 Task: Reply All to email with the signature Evelyn Lewis with the subject 'Request for a review' from softage.1@softage.net with the message 'Please find attached the final version of the budget proposal.'
Action: Mouse moved to (900, 205)
Screenshot: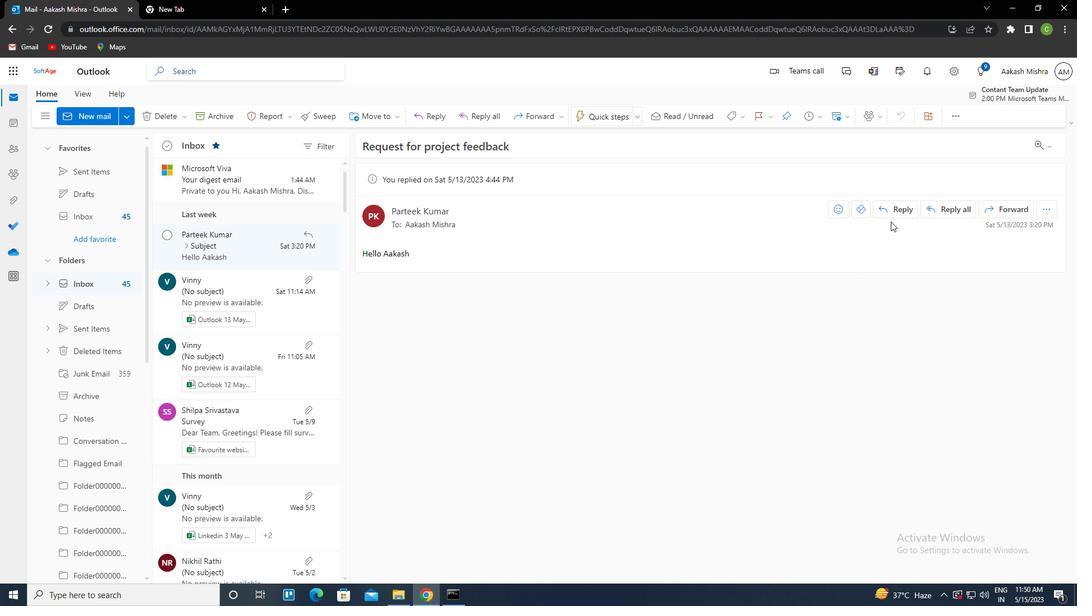 
Action: Mouse pressed left at (900, 205)
Screenshot: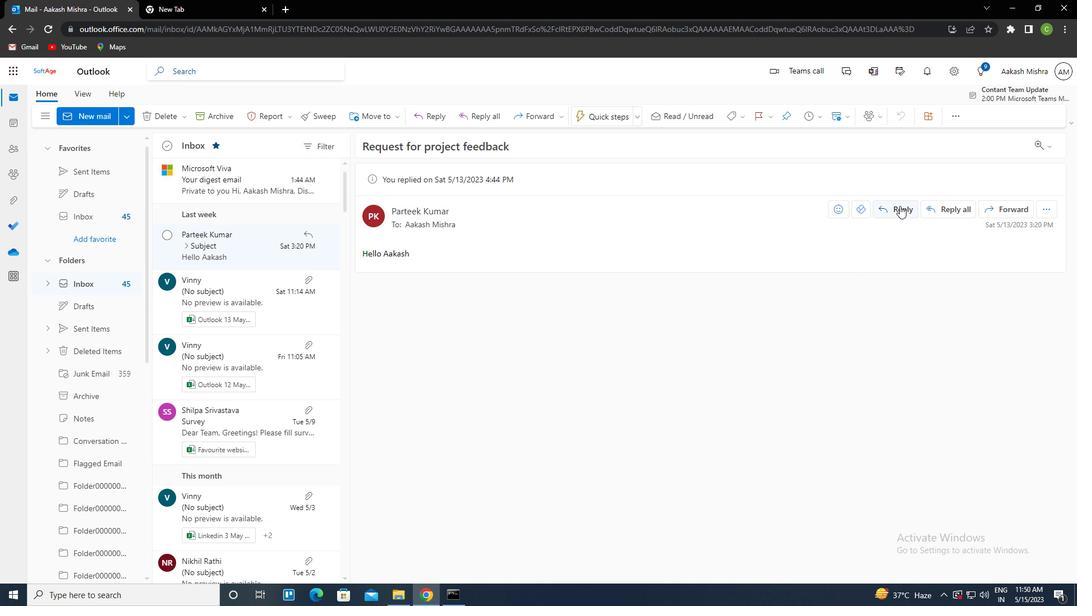 
Action: Mouse moved to (731, 114)
Screenshot: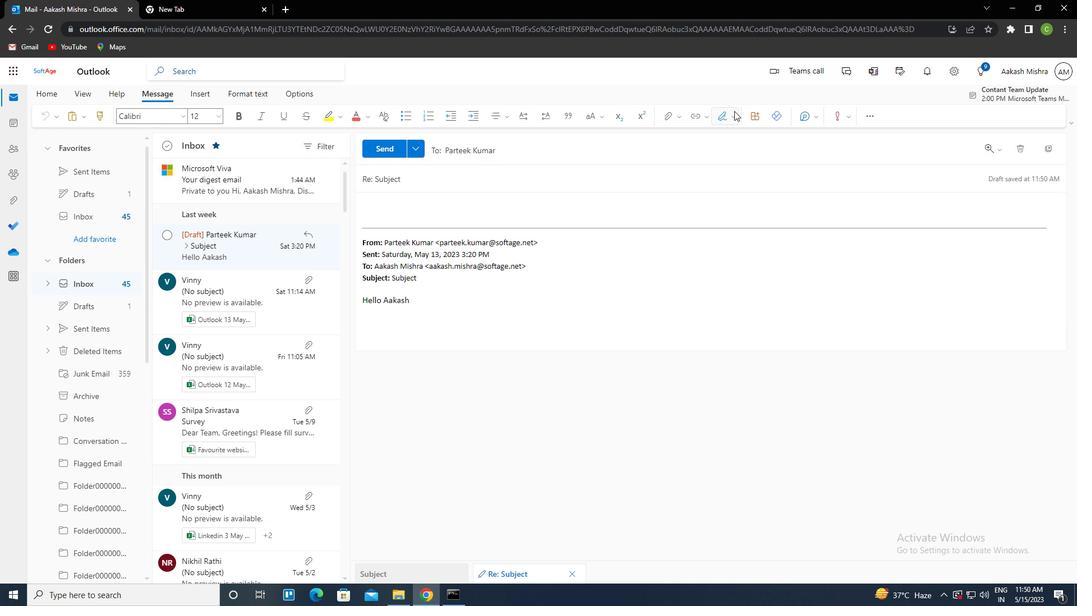 
Action: Mouse pressed left at (731, 114)
Screenshot: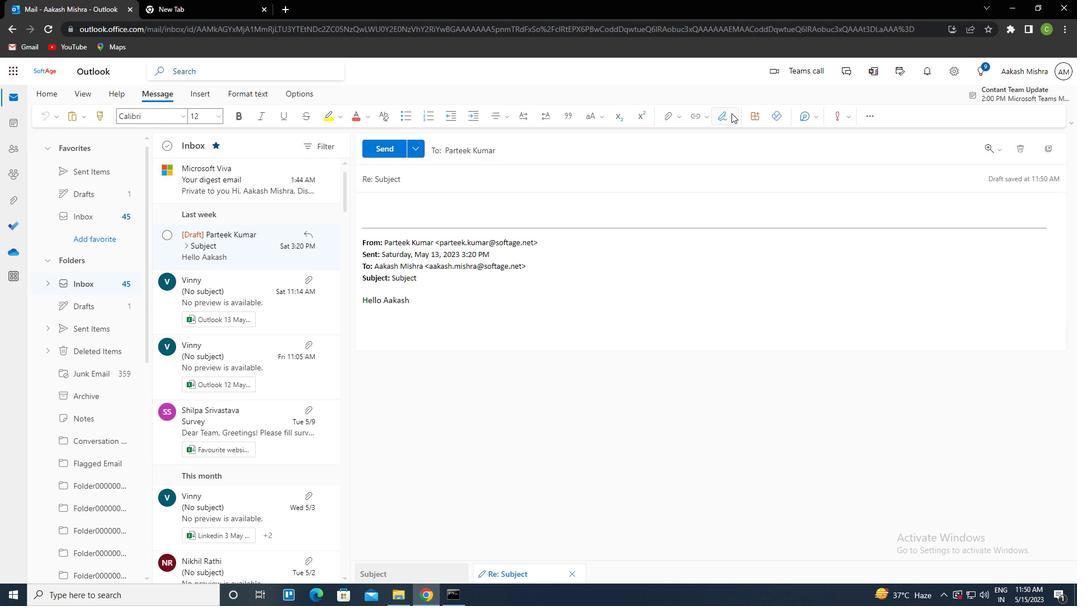 
Action: Mouse moved to (714, 158)
Screenshot: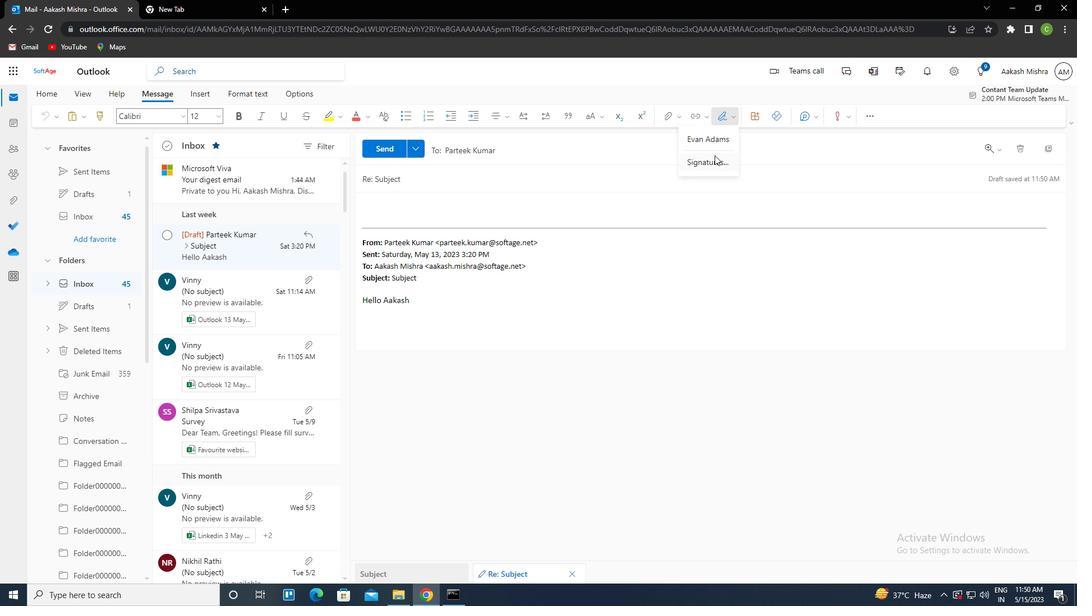 
Action: Mouse pressed left at (714, 158)
Screenshot: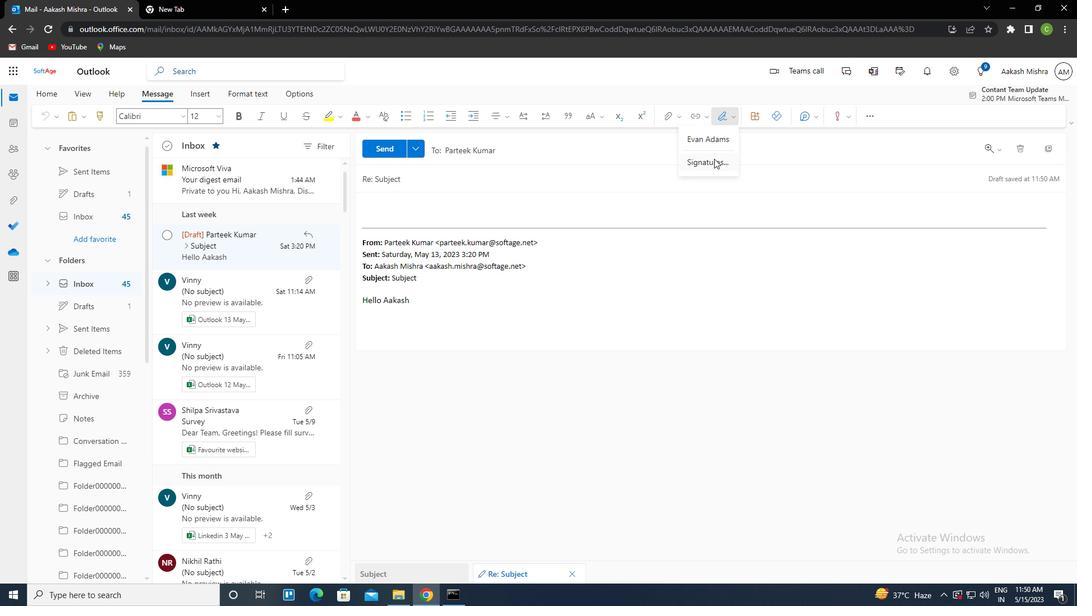 
Action: Mouse moved to (771, 204)
Screenshot: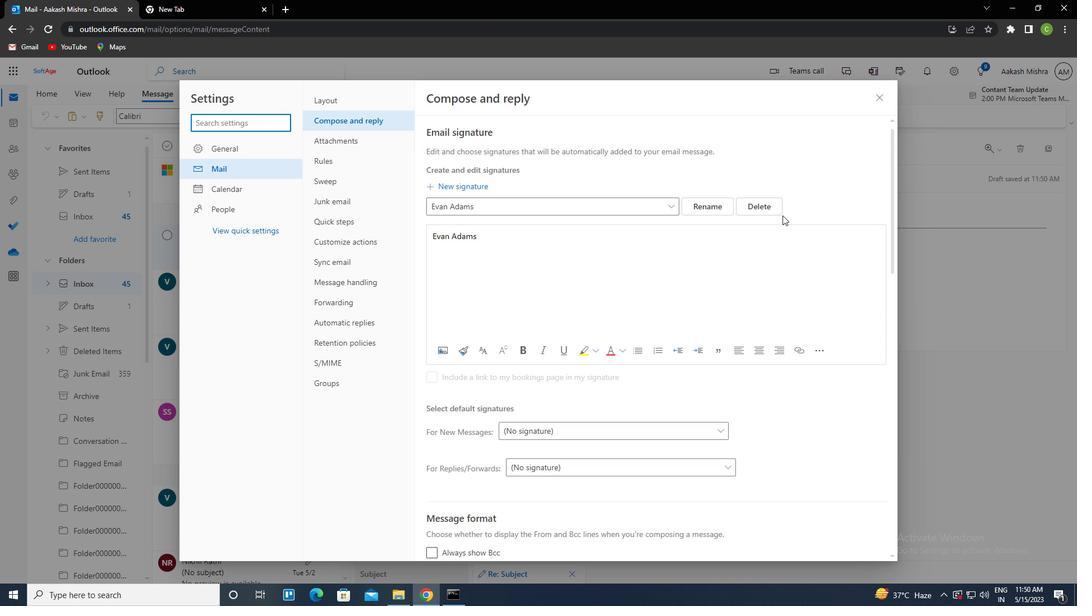 
Action: Mouse pressed left at (771, 204)
Screenshot: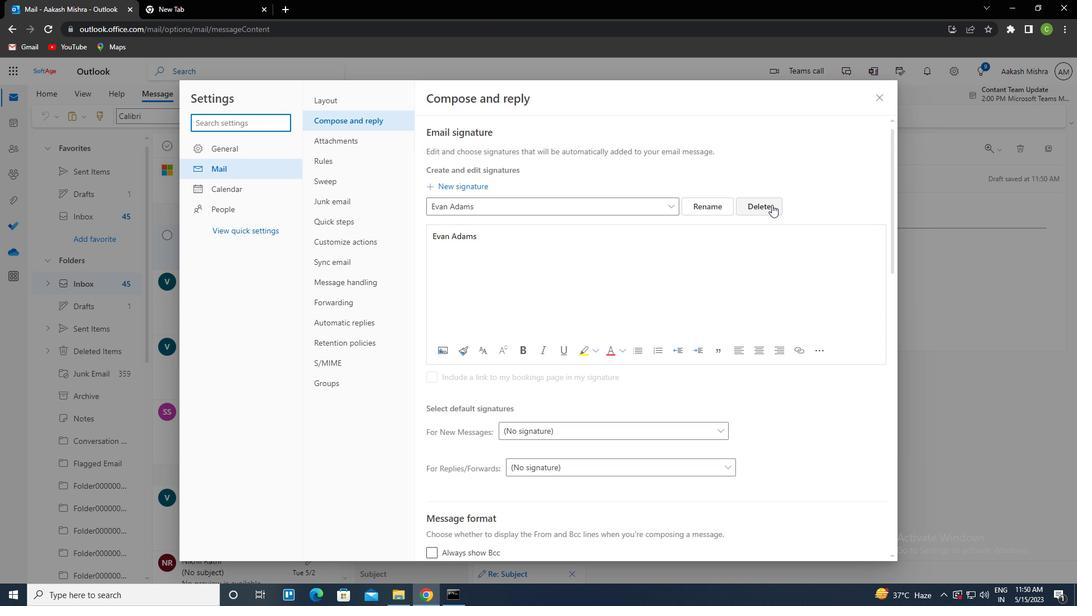
Action: Mouse moved to (539, 212)
Screenshot: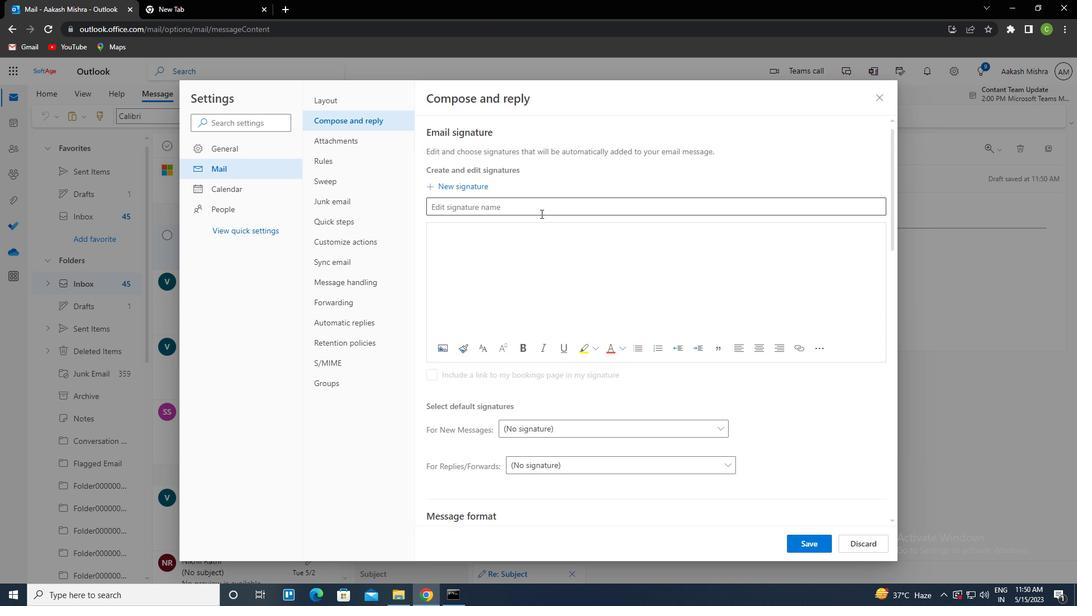 
Action: Mouse pressed left at (539, 212)
Screenshot: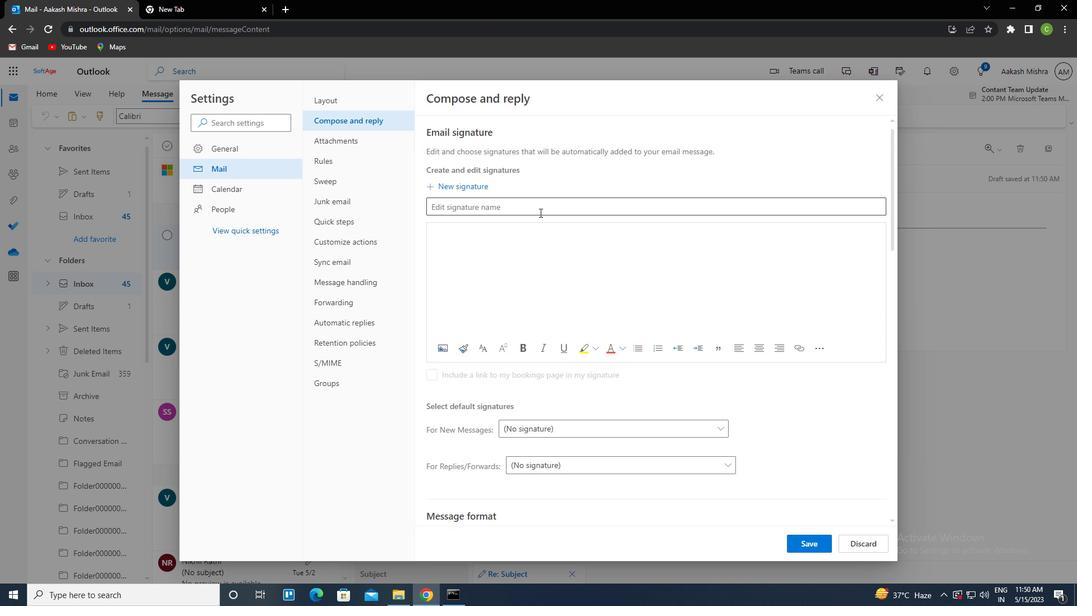 
Action: Key pressed <Key.caps_lock>e<Key.caps_lock>velyn<Key.space><Key.caps_lock>l<Key.caps_lock>ewis<Key.tab><Key.caps_lock>e<Key.caps_lock>velyn<Key.space><Key.caps_lock>l<Key.caps_lock>ewis
Screenshot: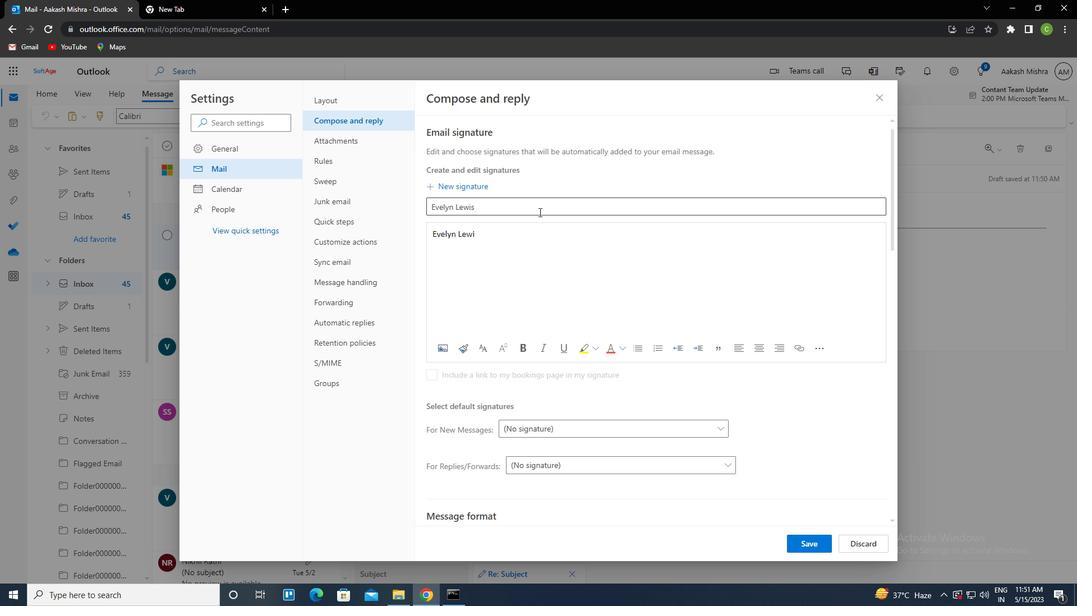 
Action: Mouse moved to (822, 550)
Screenshot: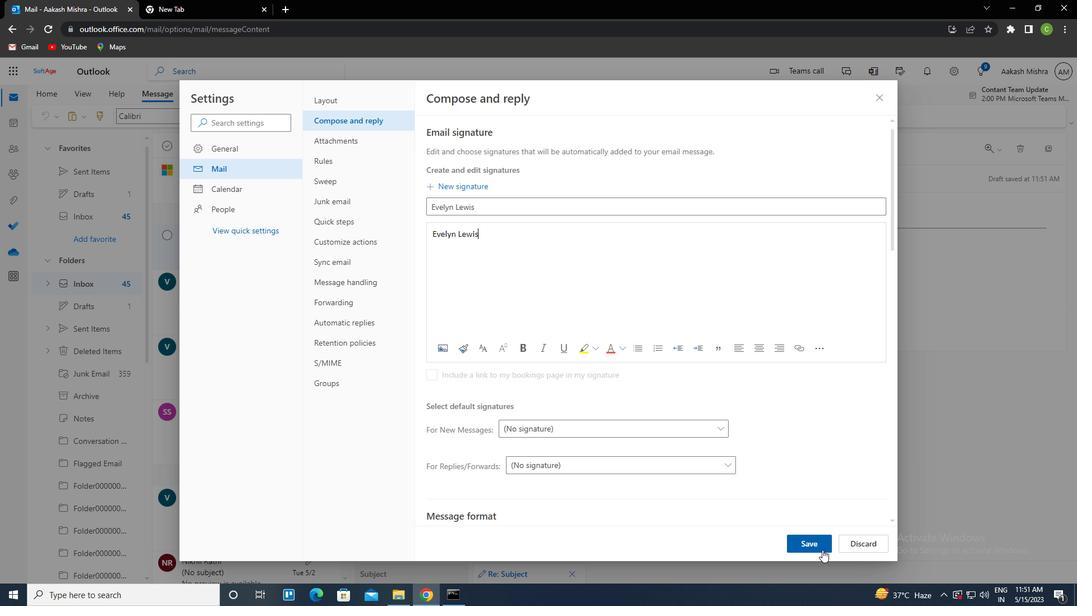 
Action: Mouse pressed left at (822, 550)
Screenshot: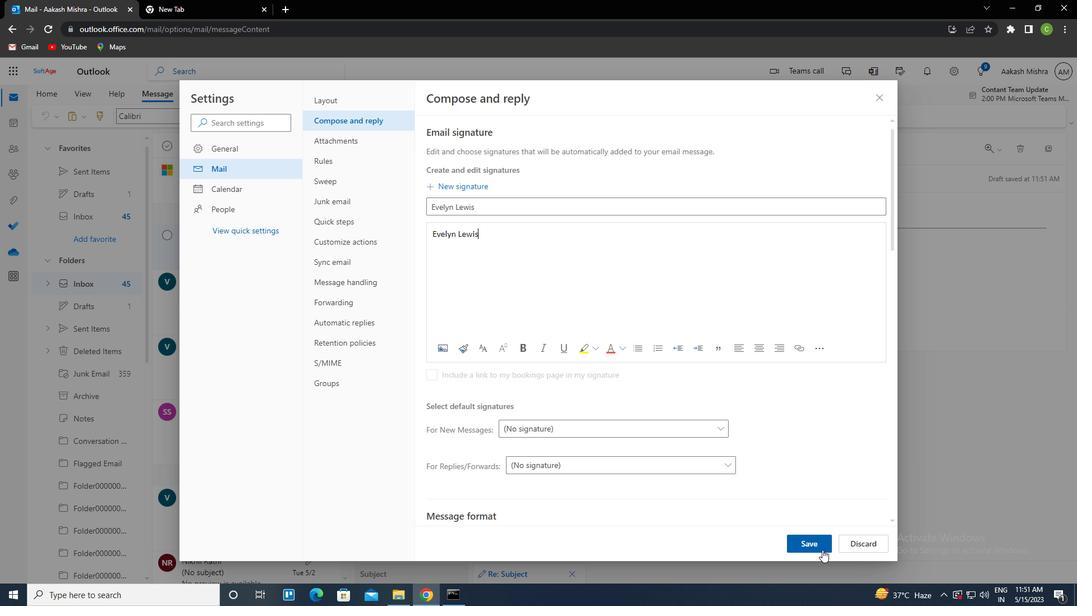 
Action: Mouse moved to (882, 97)
Screenshot: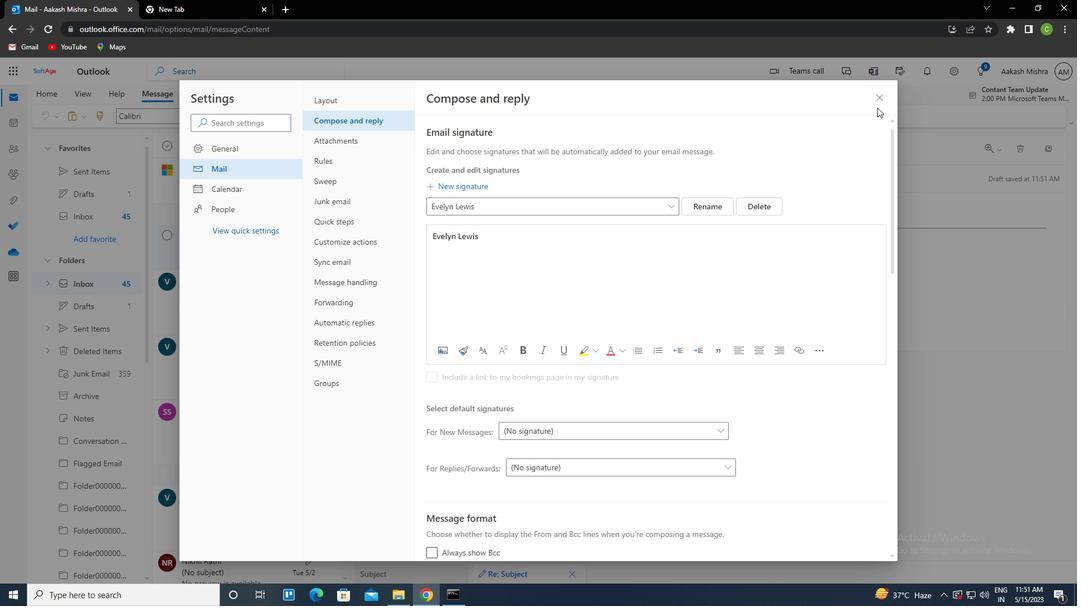 
Action: Mouse pressed left at (882, 97)
Screenshot: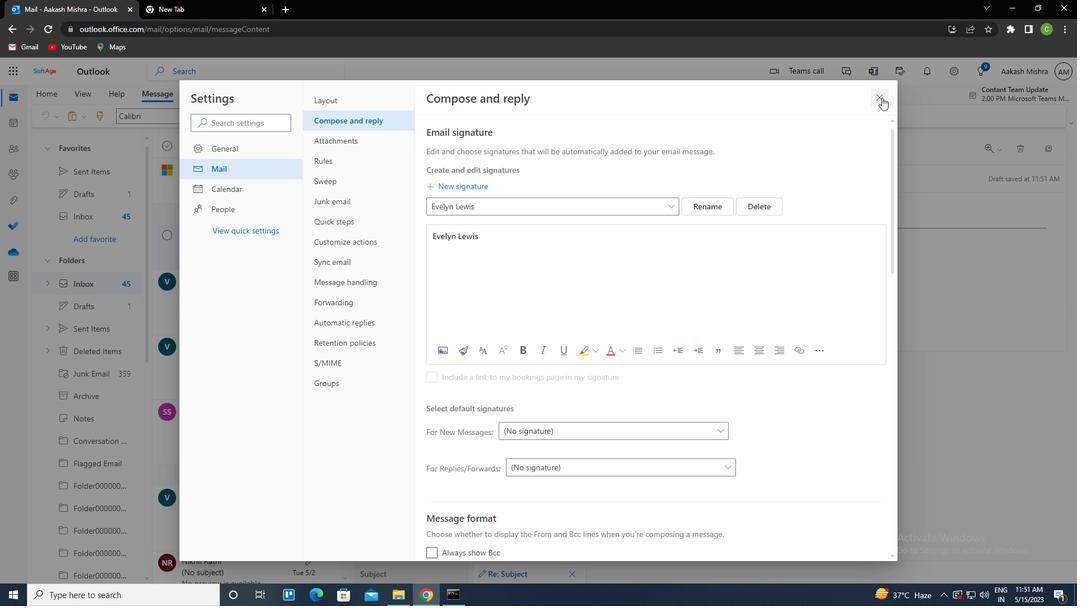 
Action: Mouse moved to (724, 118)
Screenshot: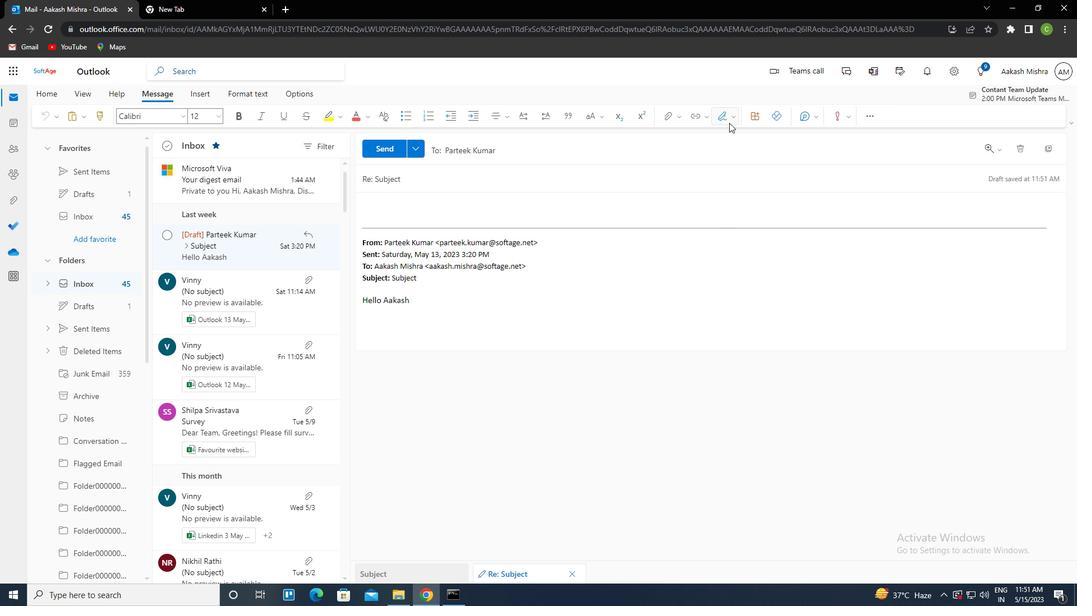 
Action: Mouse pressed left at (724, 118)
Screenshot: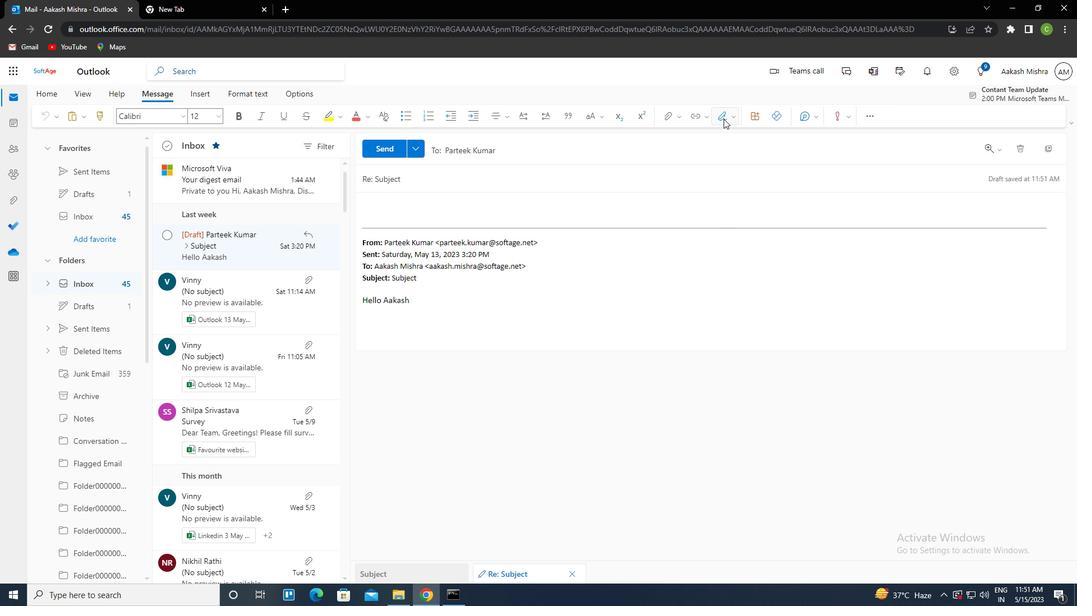 
Action: Mouse moved to (709, 139)
Screenshot: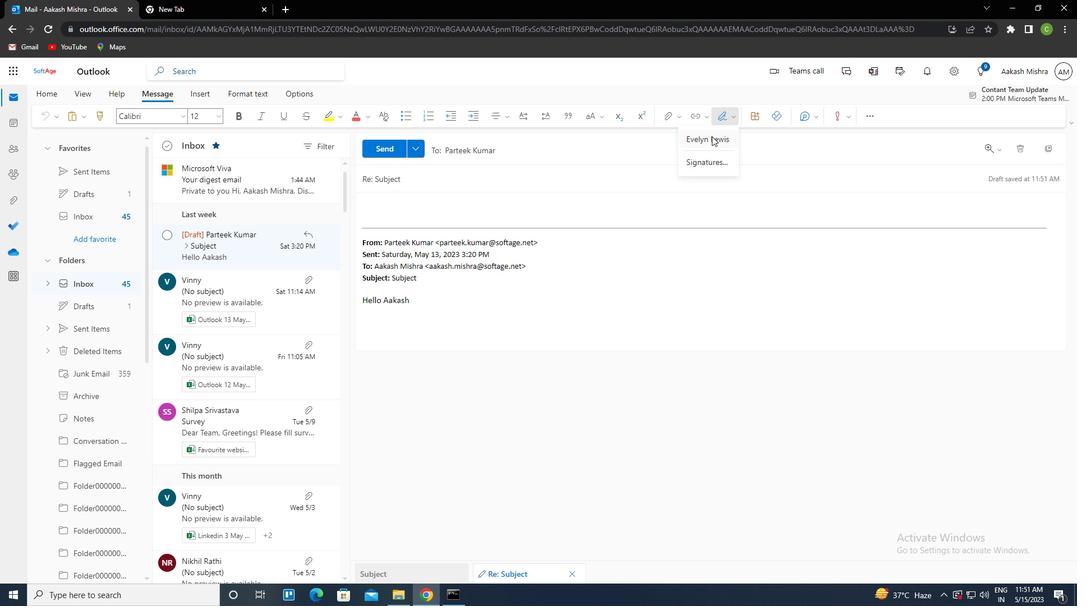 
Action: Mouse pressed left at (709, 139)
Screenshot: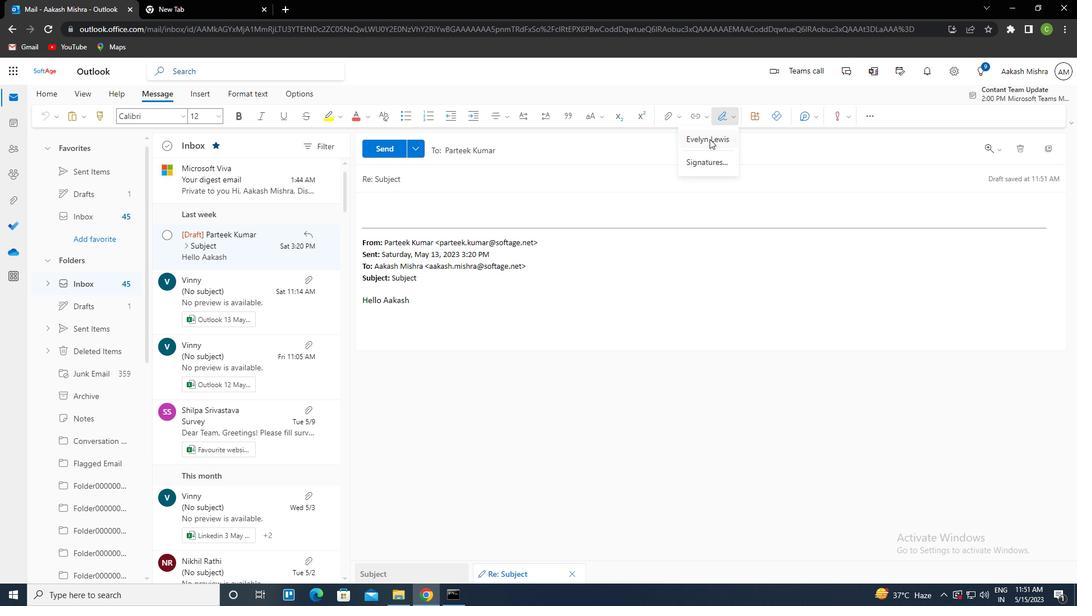 
Action: Mouse moved to (450, 179)
Screenshot: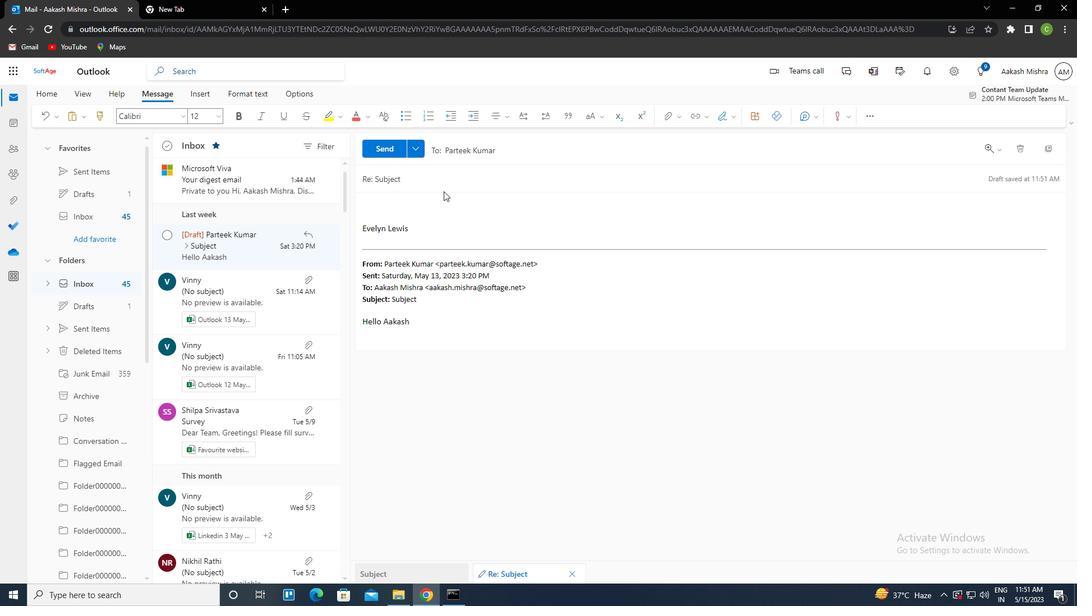 
Action: Mouse pressed left at (450, 179)
Screenshot: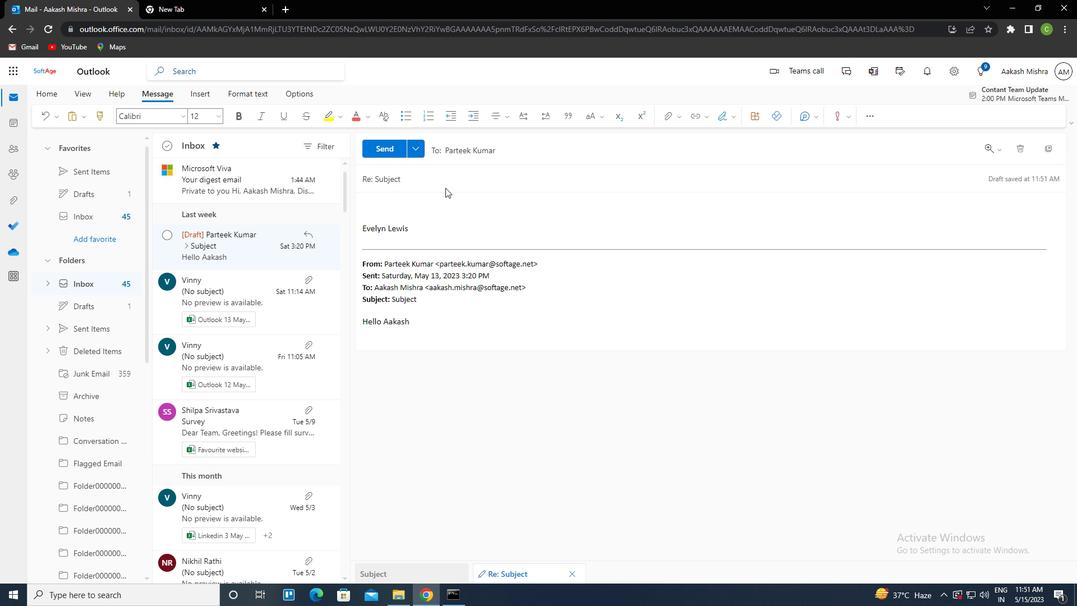 
Action: Key pressed <Key.shift><Key.left><Key.delete><Key.caps_lock>ctrl+R<Key.caps_lock>EQUEST<Key.space>FOR<Key.space>A<Key.space>REVIEW<Key.tab><Key.caps_lock>P<Key.caps_lock>LRAS<Key.backspace><Key.backspace><Key.backspace>EASE<Key.space>FIND<Key.space>ATTACHED<Key.space>THE<Key.space>FINAL<Key.space>VERSION<Key.space>OF<Key.space>THE<Key.space>BUDGET<Key.space>PROPOSAL
Screenshot: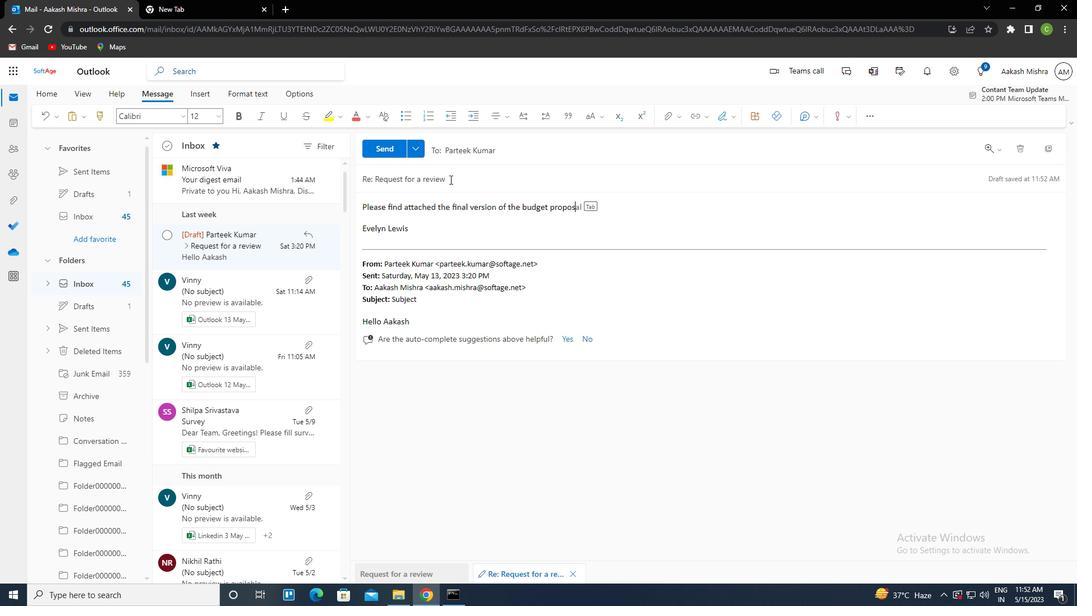 
Action: Mouse moved to (383, 156)
Screenshot: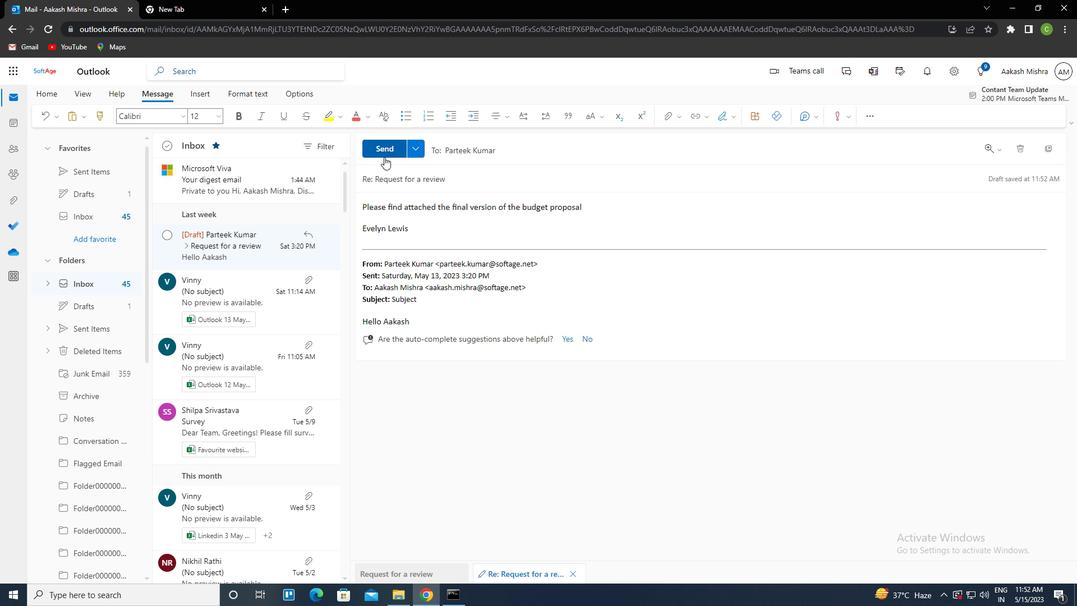 
Action: Mouse pressed left at (383, 156)
Screenshot: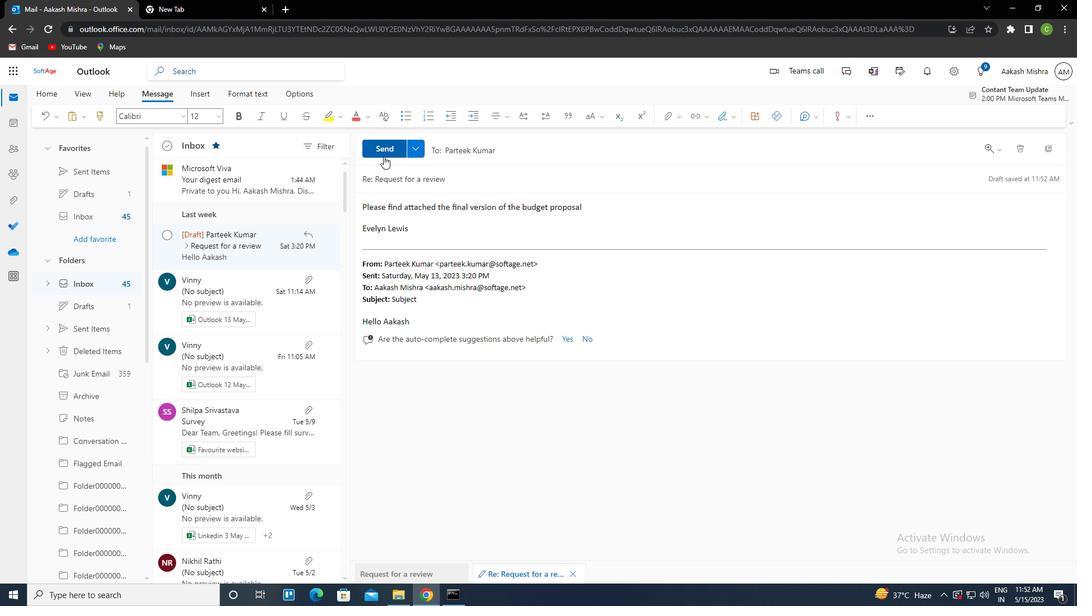 
Action: Mouse moved to (534, 356)
Screenshot: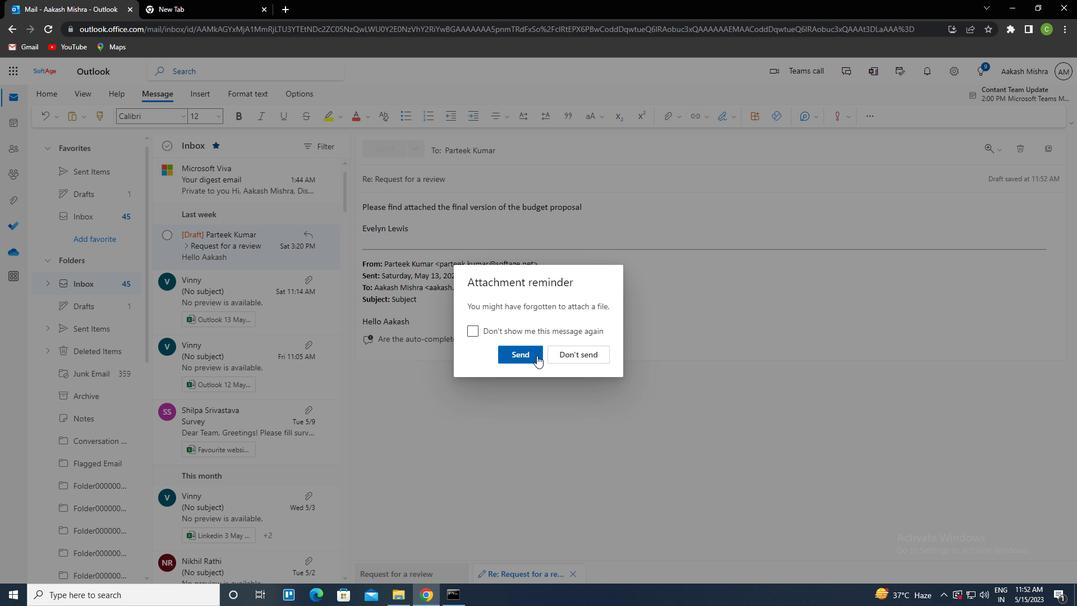 
Action: Mouse pressed left at (534, 356)
Screenshot: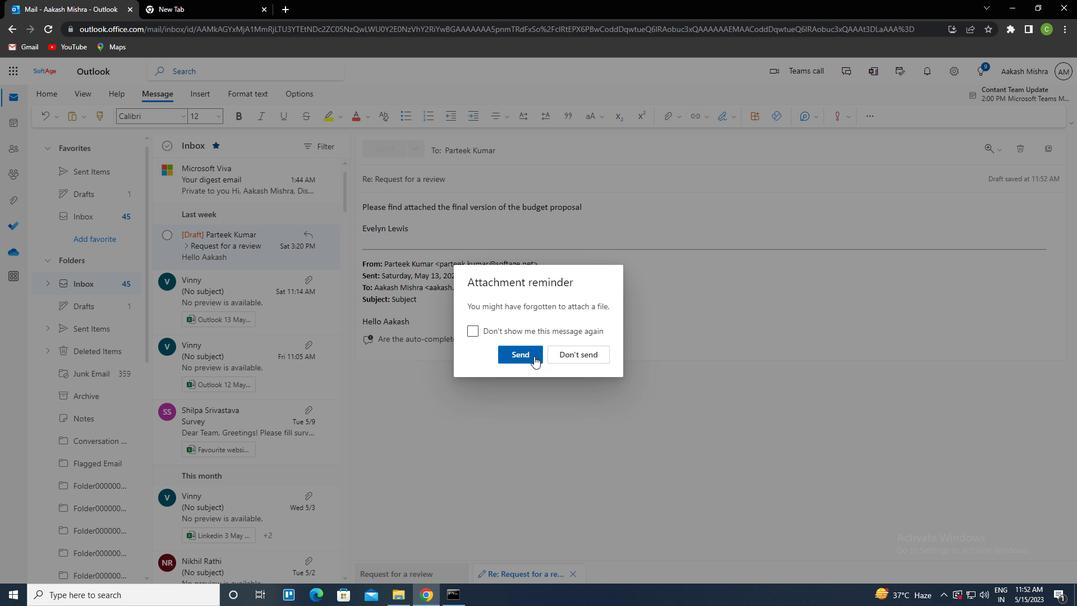 
Action: Mouse moved to (497, 347)
Screenshot: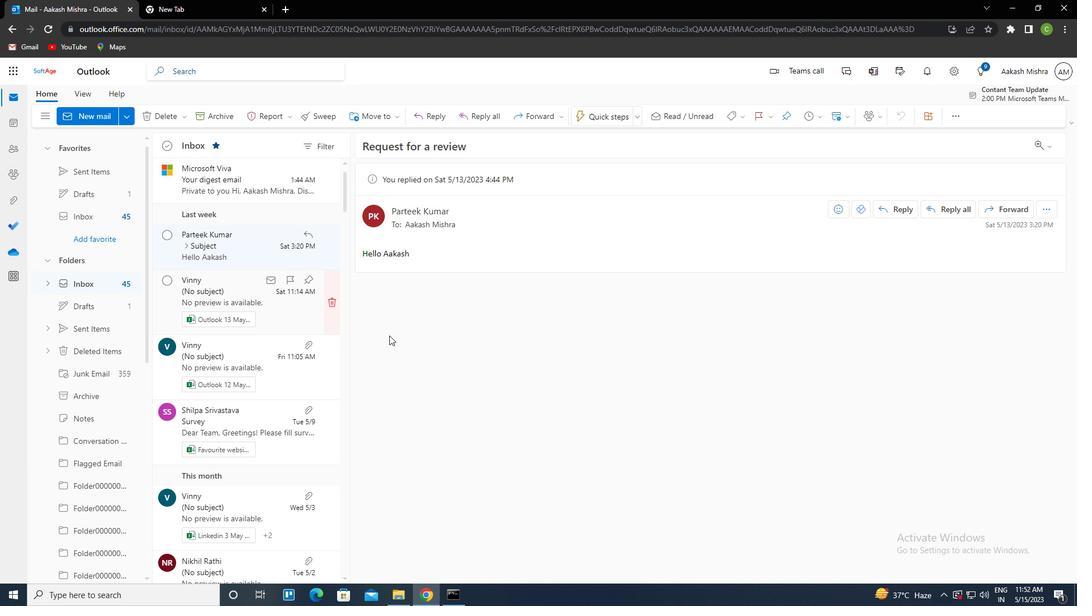 
